 Task: Look for products with plain flavor.
Action: Mouse pressed left at (18, 60)
Screenshot: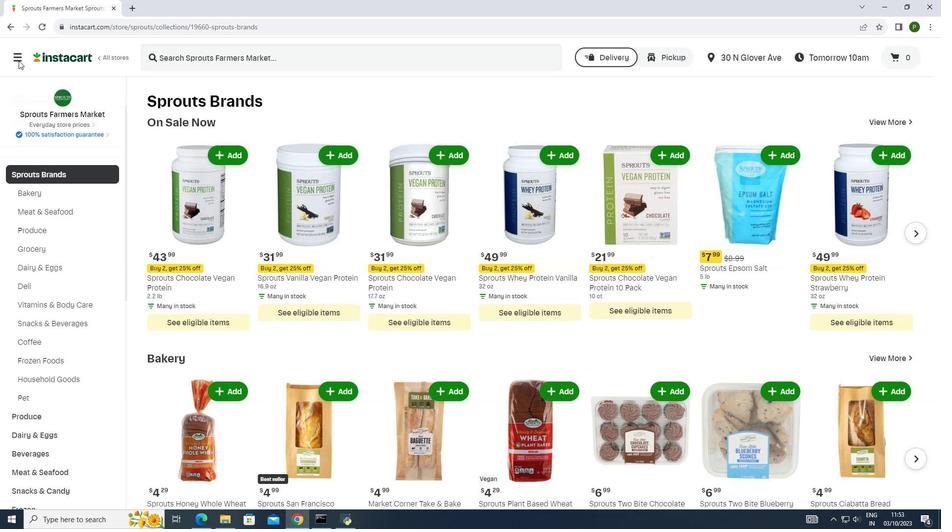 
Action: Mouse moved to (33, 256)
Screenshot: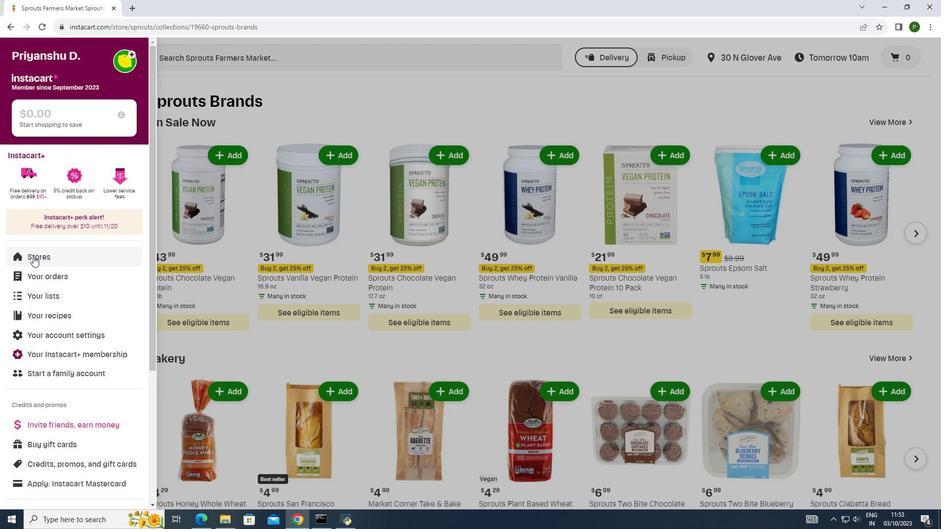 
Action: Mouse pressed left at (33, 256)
Screenshot: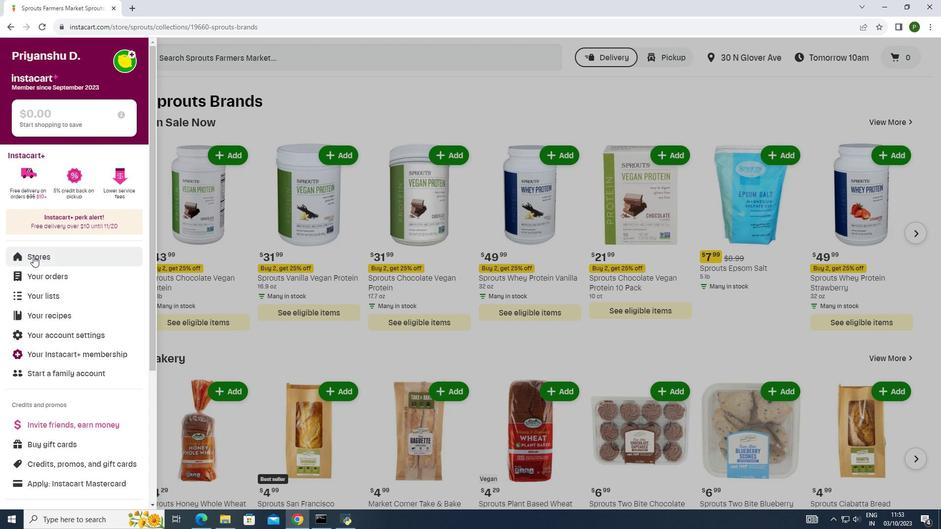
Action: Mouse moved to (223, 106)
Screenshot: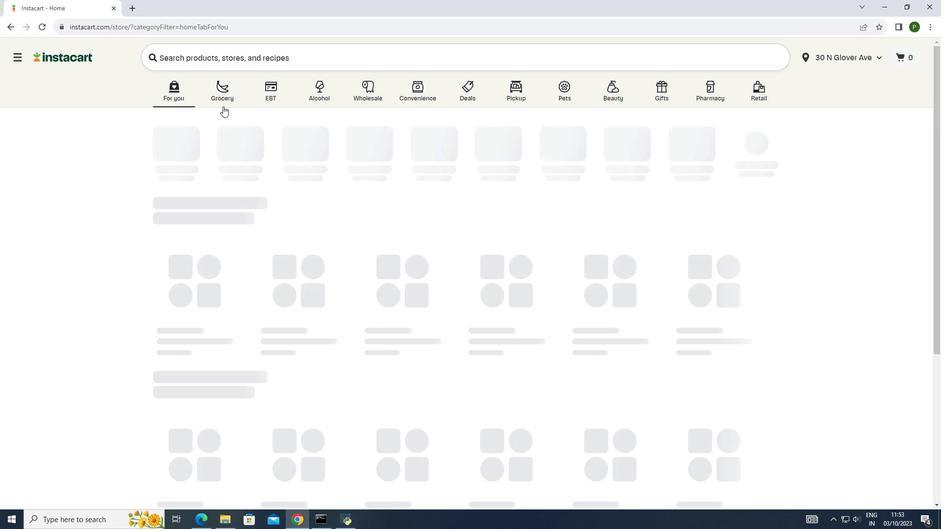 
Action: Mouse pressed left at (223, 106)
Screenshot: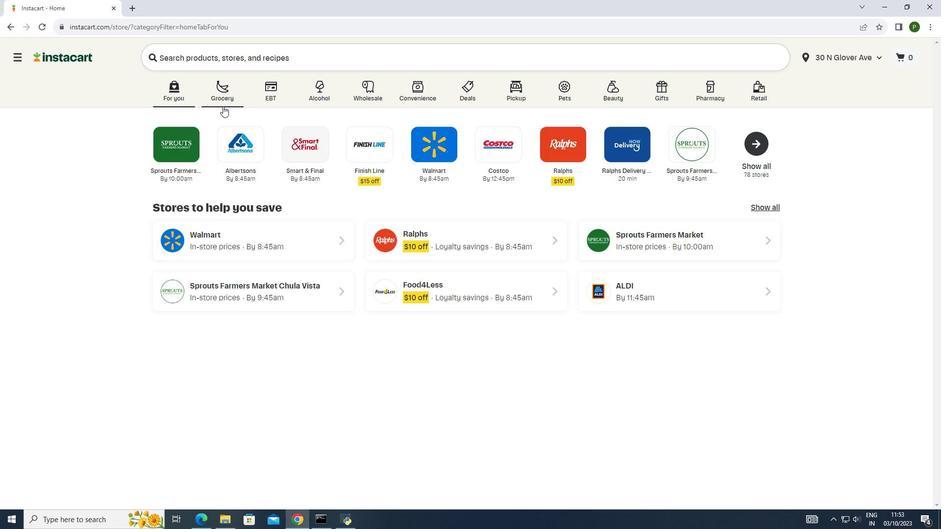 
Action: Mouse moved to (506, 153)
Screenshot: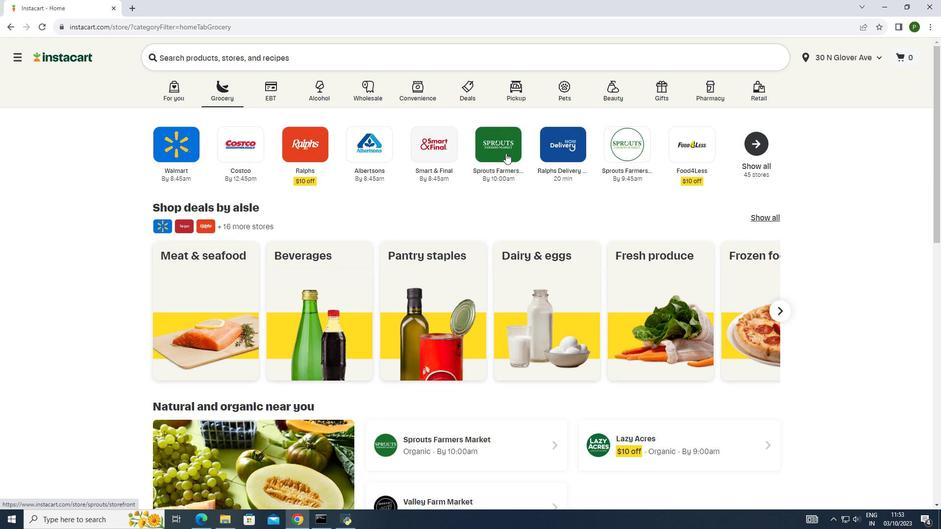 
Action: Mouse pressed left at (506, 153)
Screenshot: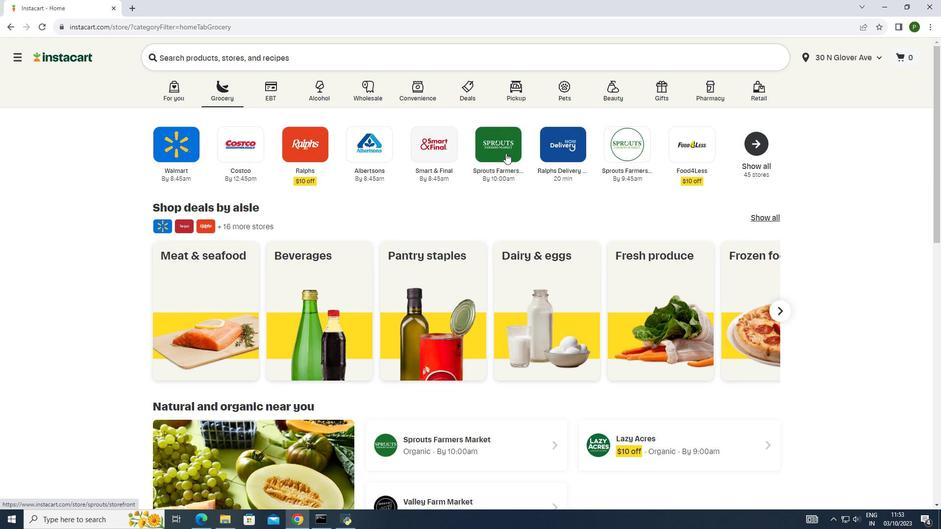 
Action: Mouse moved to (77, 256)
Screenshot: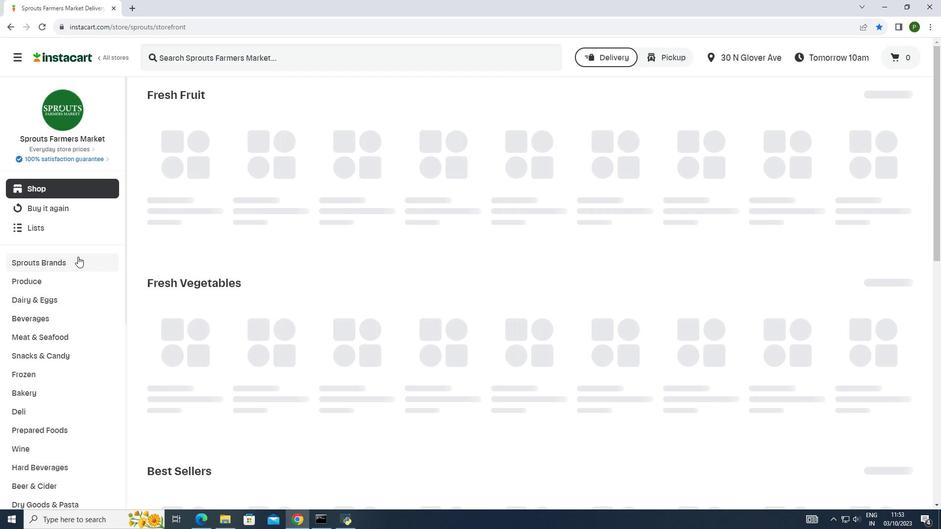
Action: Mouse pressed left at (77, 256)
Screenshot: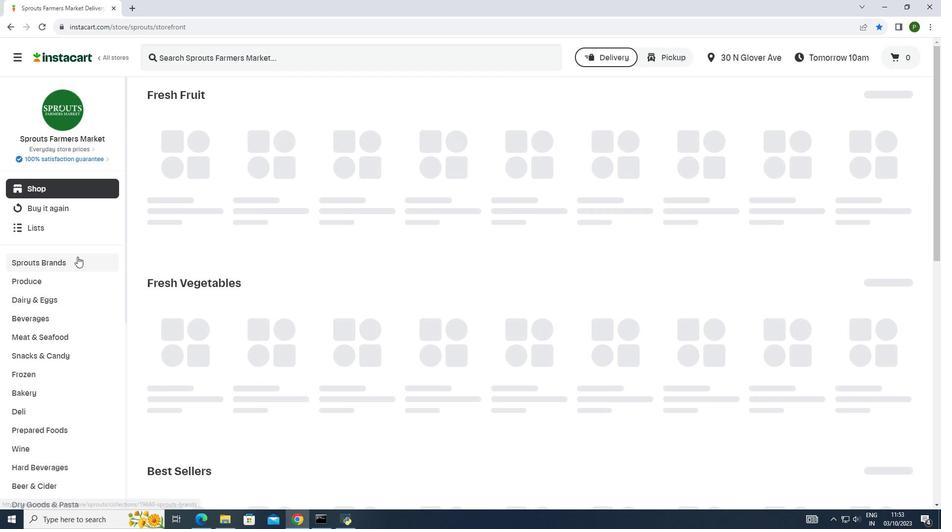 
Action: Mouse moved to (49, 335)
Screenshot: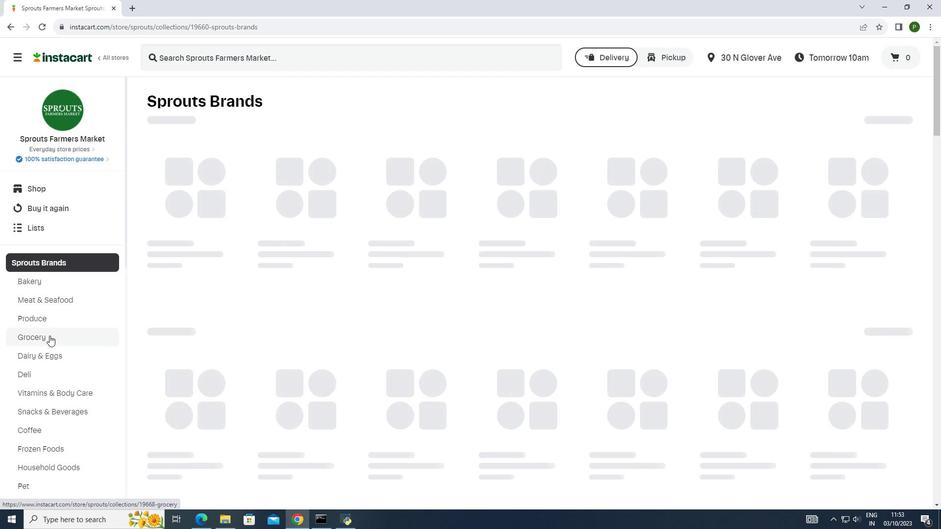 
Action: Mouse pressed left at (49, 335)
Screenshot: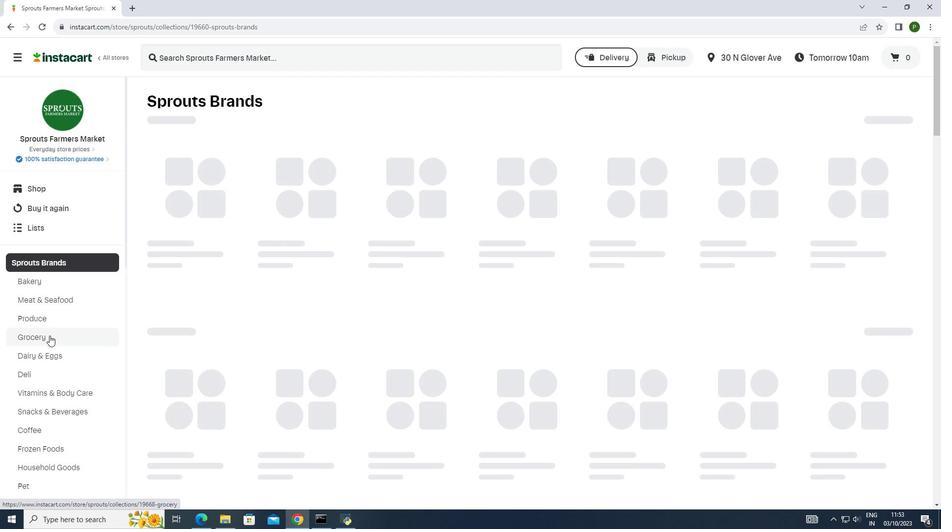 
Action: Mouse moved to (172, 128)
Screenshot: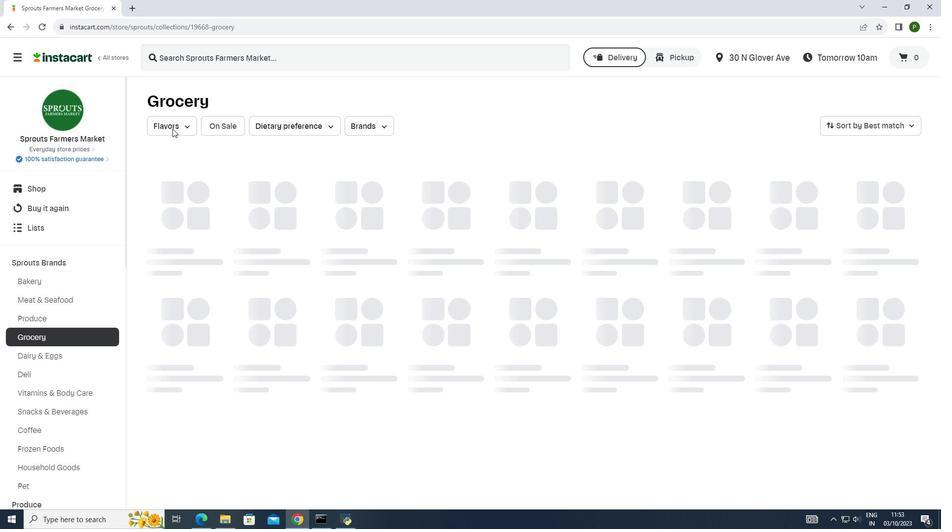 
Action: Mouse pressed left at (172, 128)
Screenshot: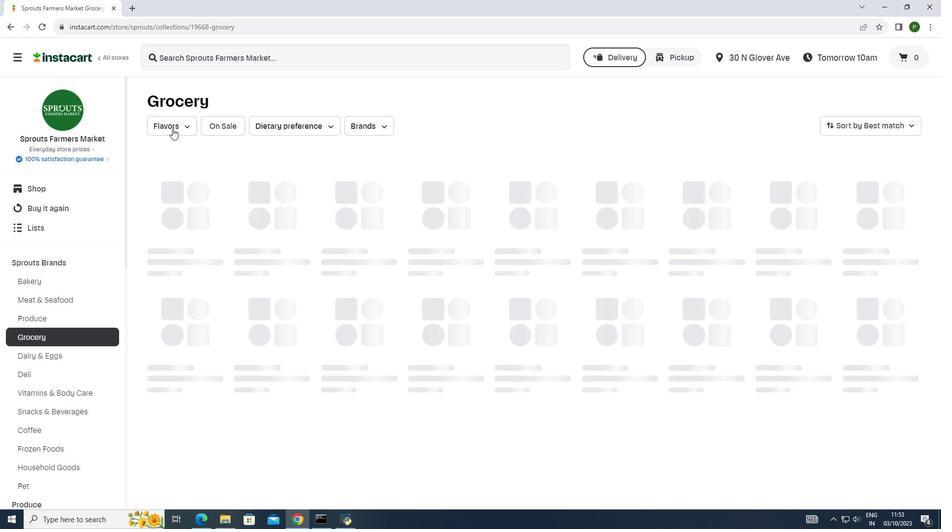 
Action: Mouse moved to (190, 273)
Screenshot: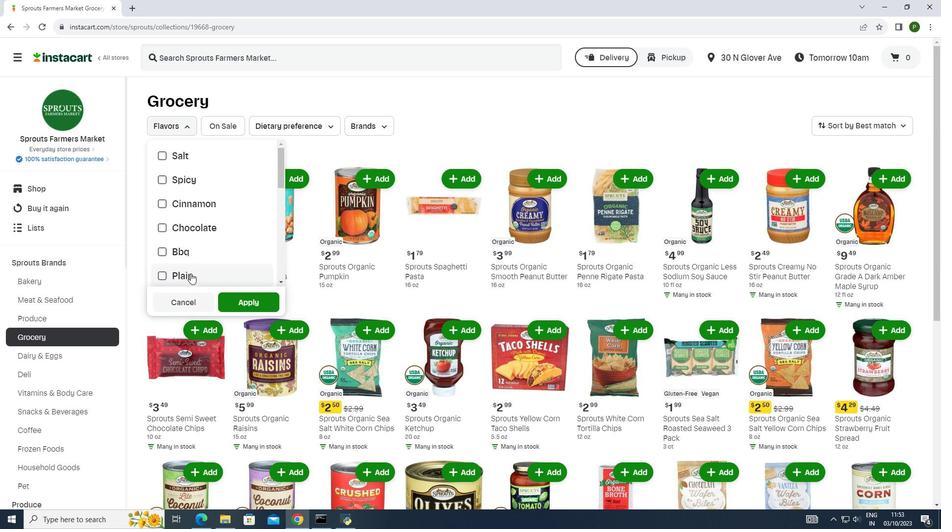
Action: Mouse pressed left at (190, 273)
Screenshot: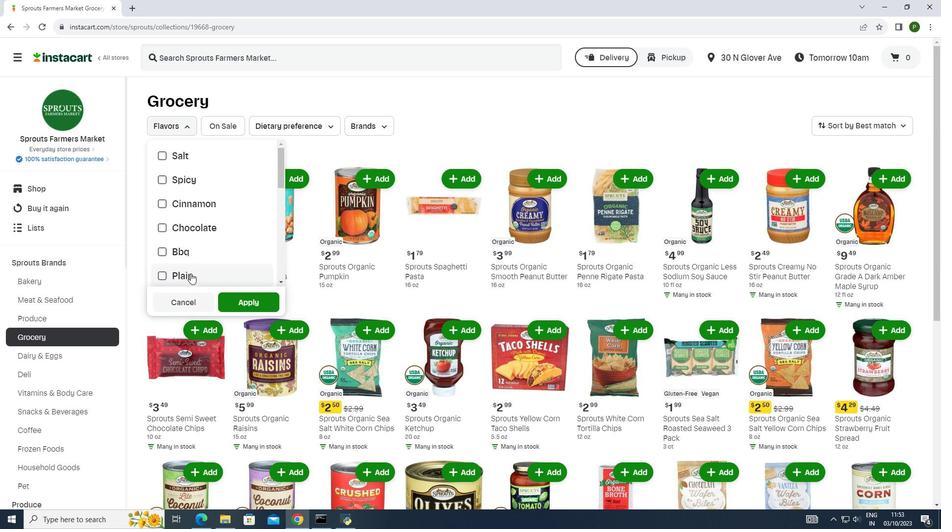 
Action: Mouse moved to (232, 297)
Screenshot: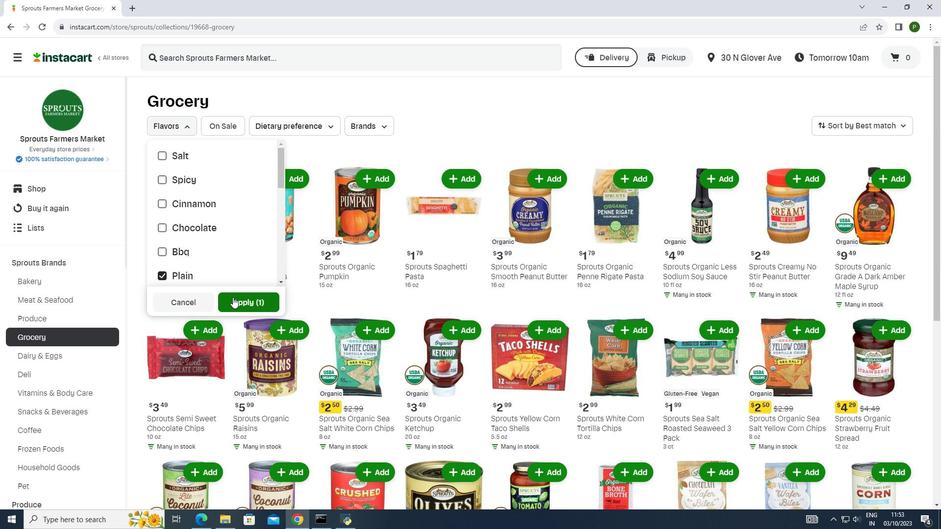 
Action: Mouse pressed left at (232, 297)
Screenshot: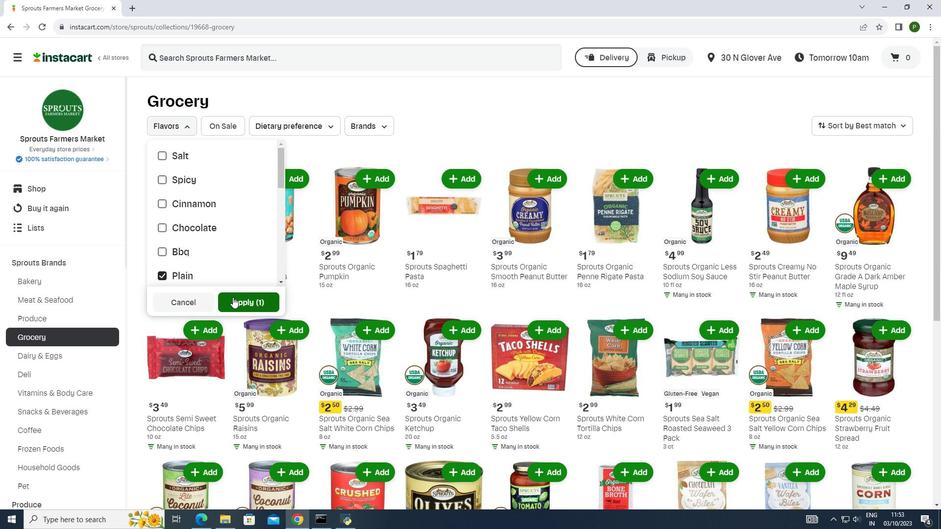 
Action: Mouse moved to (232, 298)
Screenshot: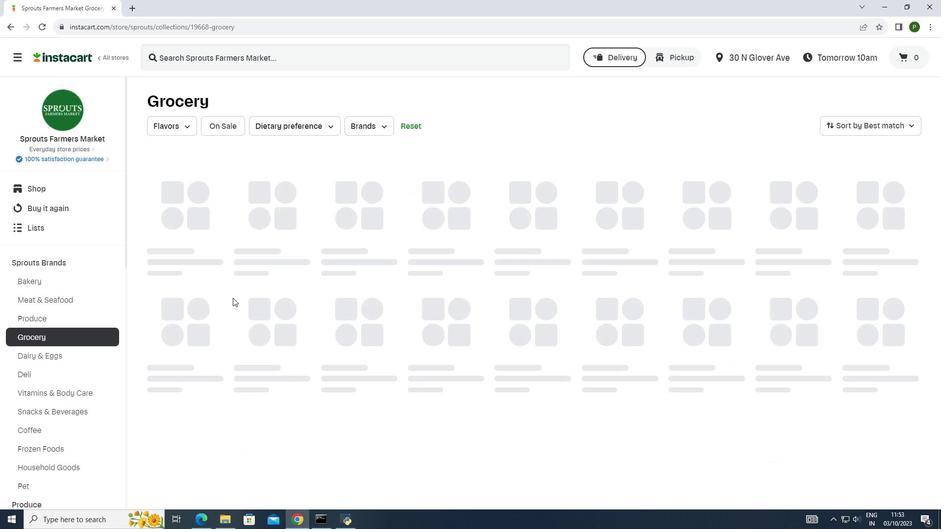 
